 Task: Check the data of single-family homes with price drops in the last 1 year.
Action: Mouse moved to (579, 54)
Screenshot: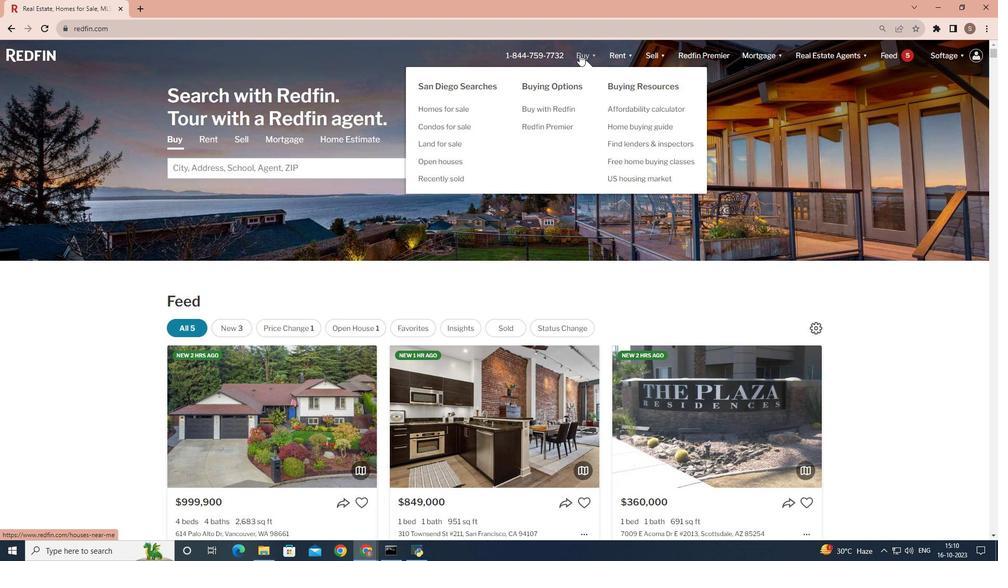 
Action: Mouse pressed left at (579, 54)
Screenshot: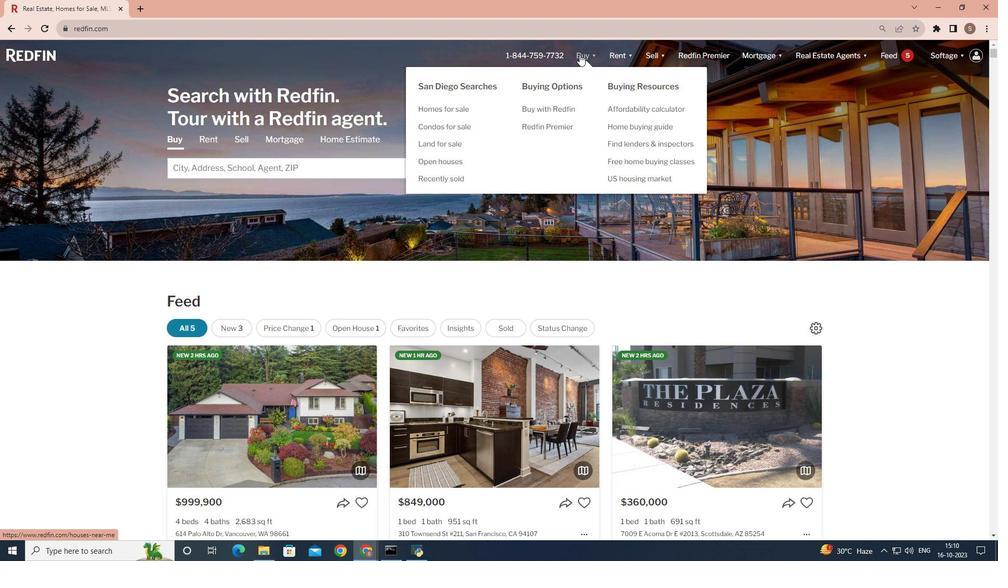 
Action: Mouse moved to (305, 222)
Screenshot: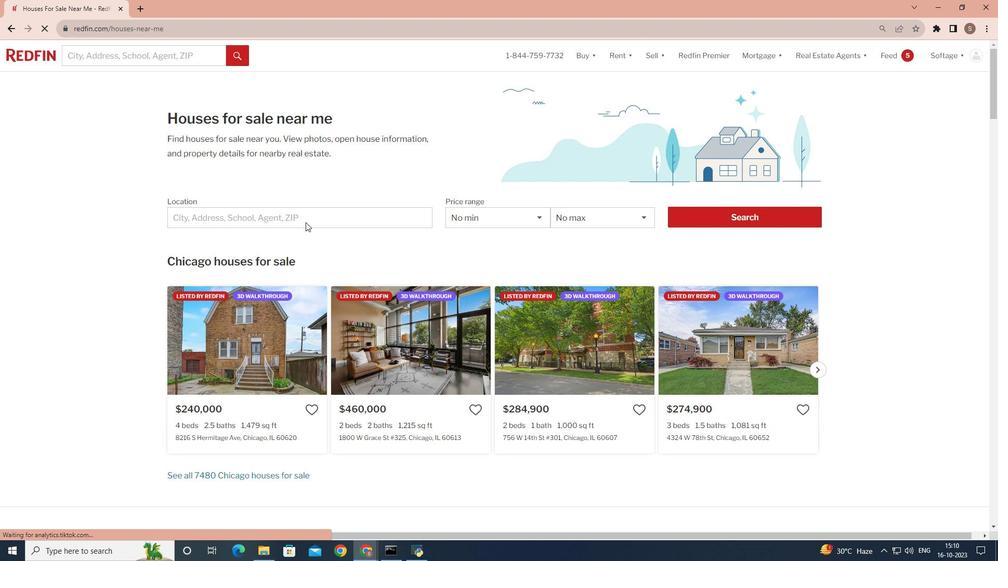 
Action: Mouse pressed left at (305, 222)
Screenshot: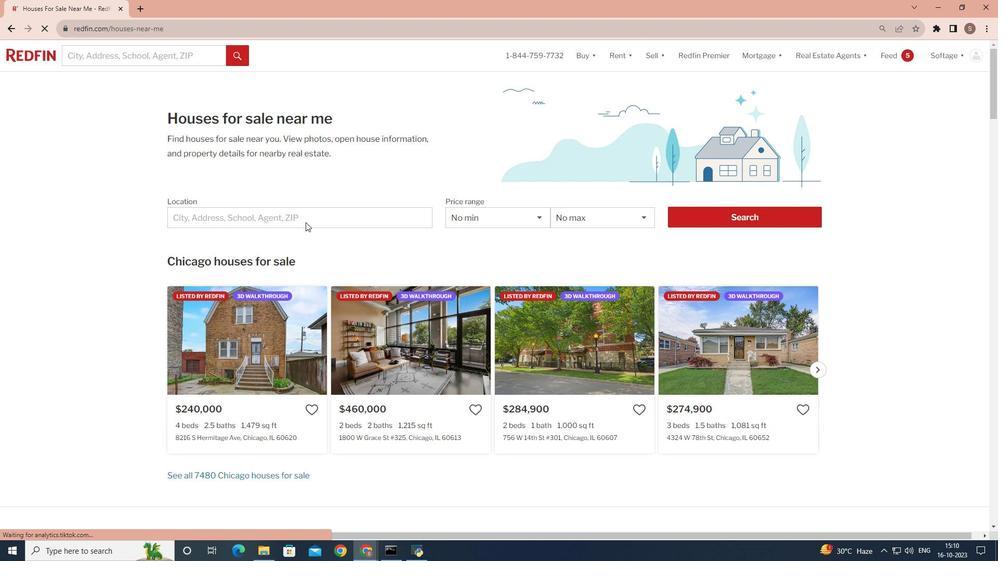 
Action: Mouse moved to (217, 220)
Screenshot: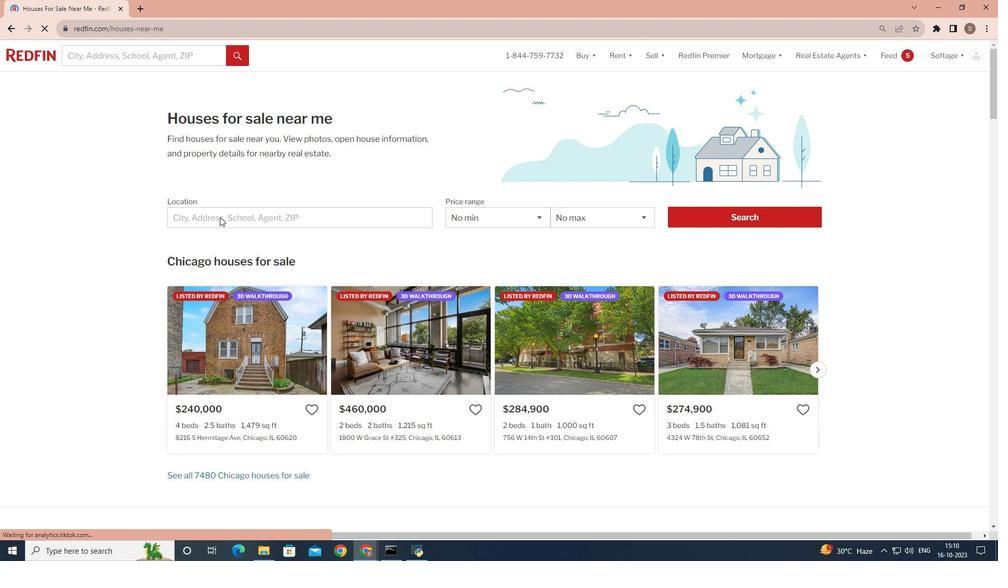 
Action: Mouse pressed left at (217, 220)
Screenshot: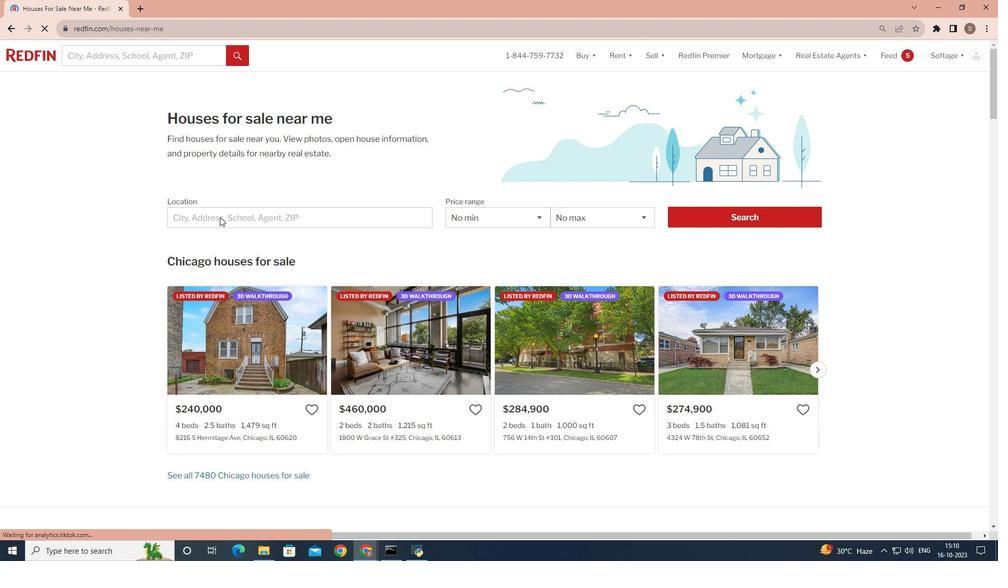 
Action: Mouse moved to (221, 216)
Screenshot: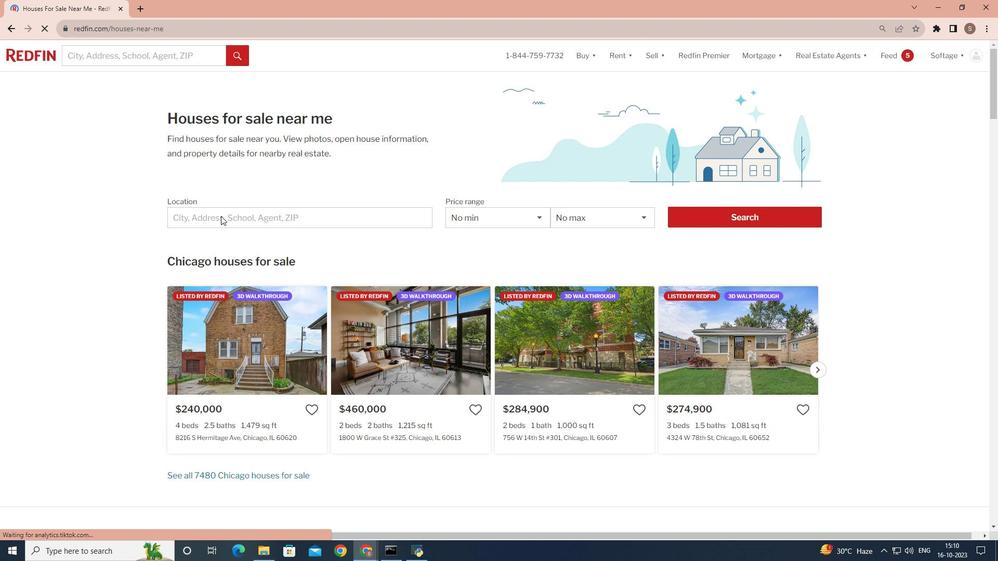 
Action: Mouse pressed left at (221, 216)
Screenshot: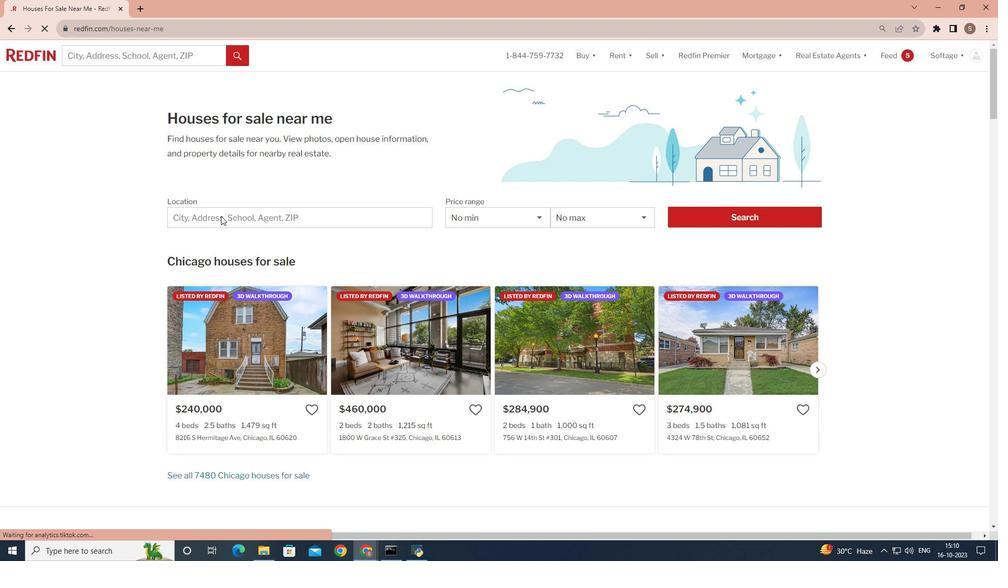 
Action: Mouse moved to (213, 220)
Screenshot: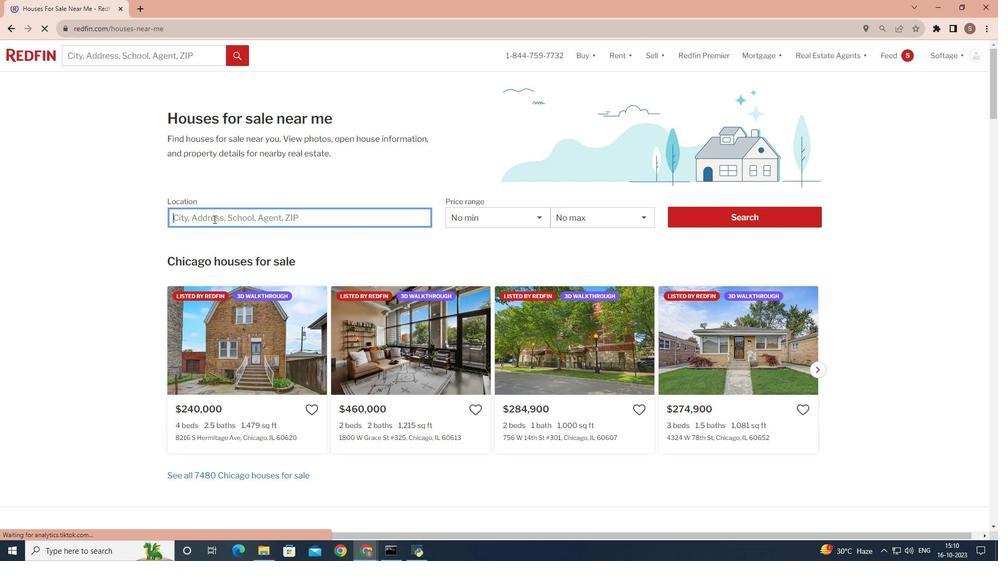 
Action: Key pressed <Key.shift>San<Key.space><Key.shift>Diego
Screenshot: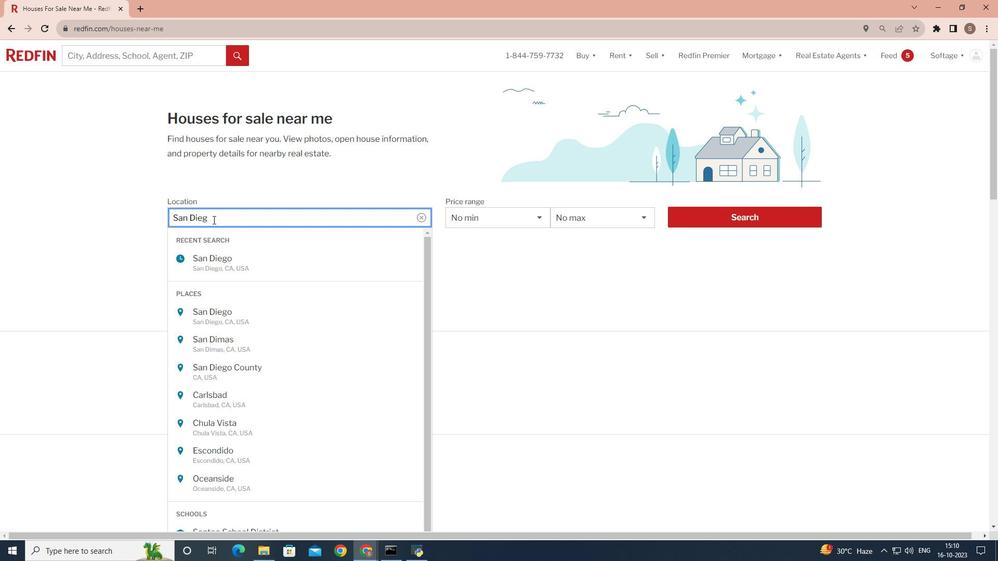 
Action: Mouse moved to (726, 211)
Screenshot: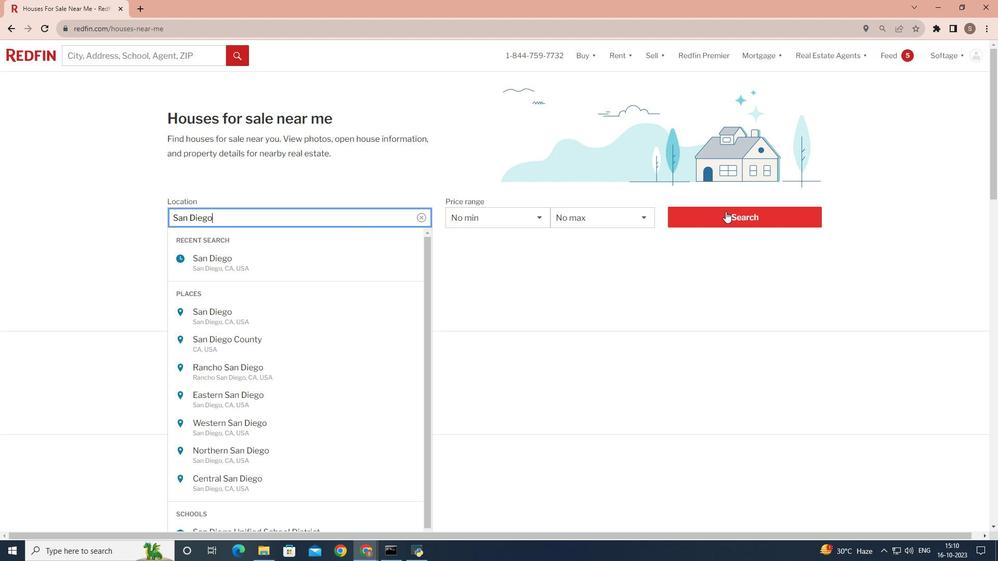 
Action: Mouse pressed left at (726, 211)
Screenshot: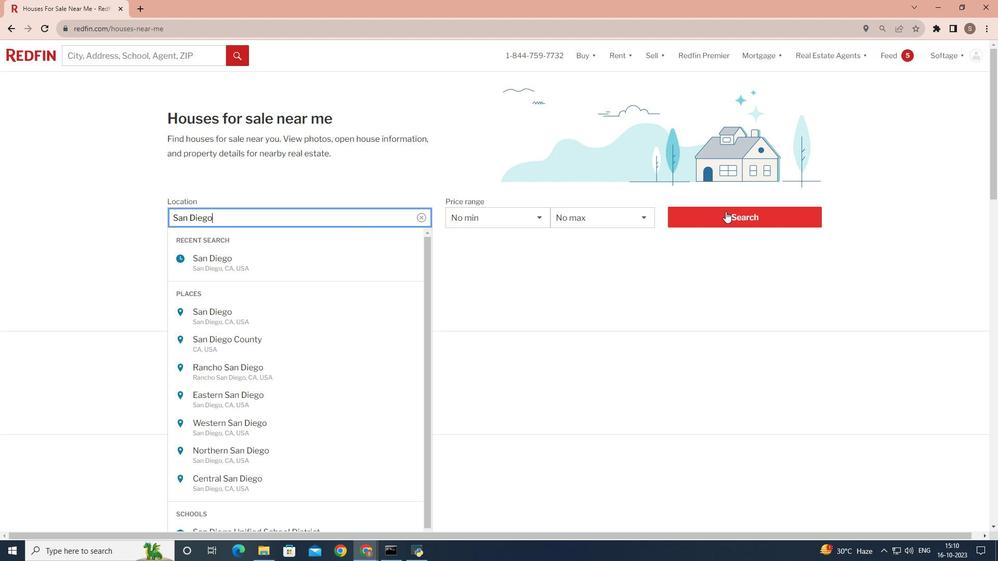 
Action: Mouse pressed left at (726, 211)
Screenshot: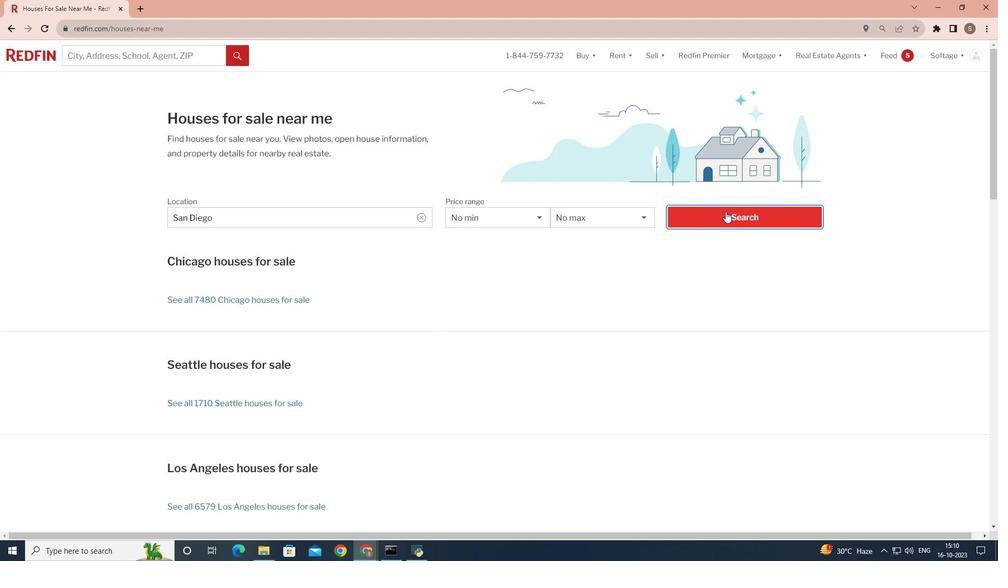 
Action: Mouse moved to (865, 91)
Screenshot: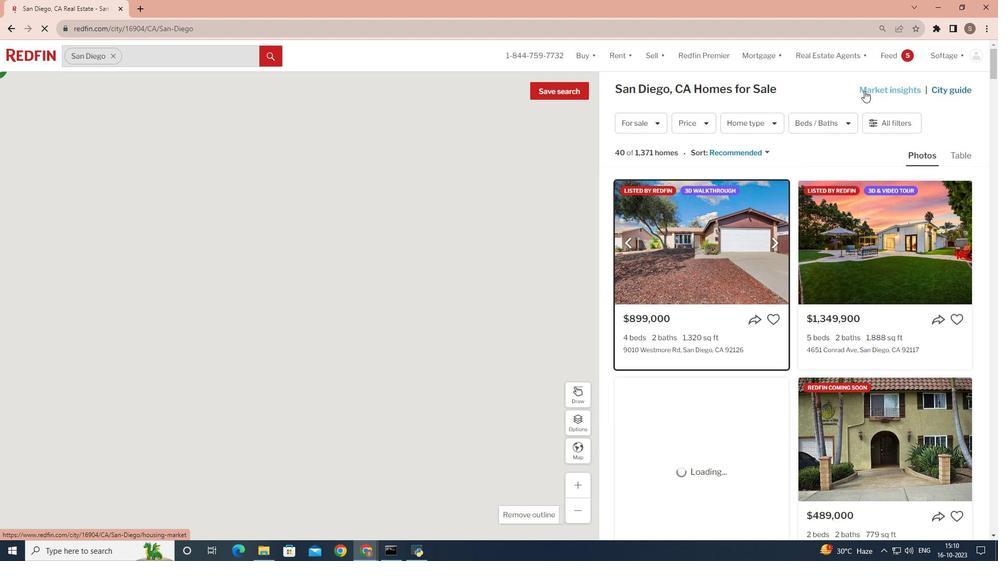 
Action: Mouse pressed left at (865, 91)
Screenshot: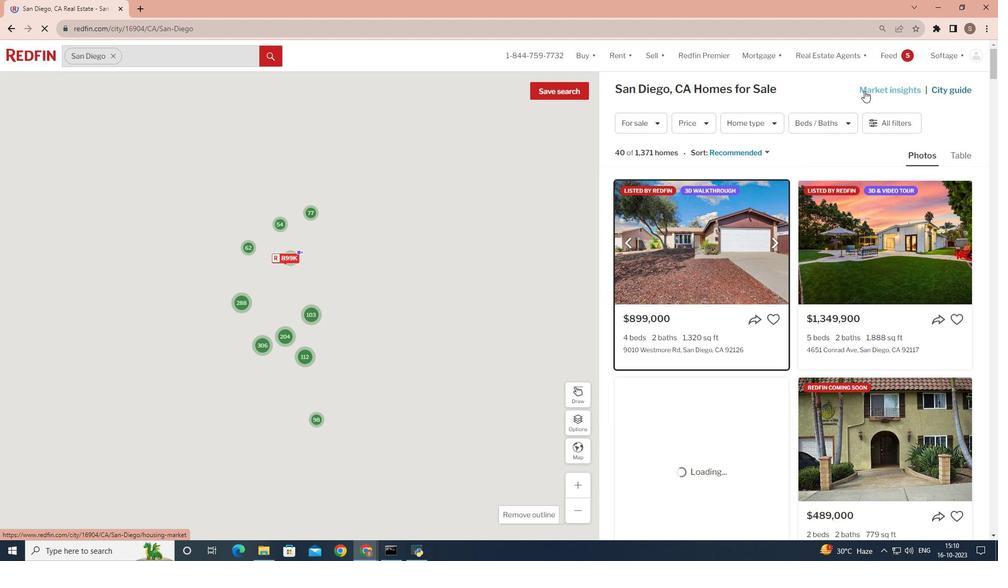 
Action: Mouse moved to (244, 178)
Screenshot: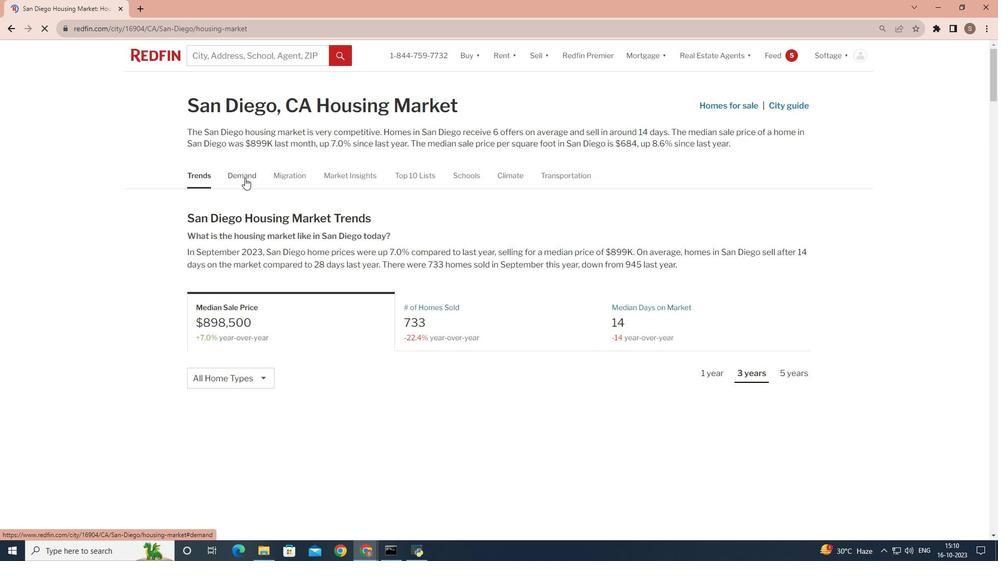 
Action: Mouse pressed left at (244, 178)
Screenshot: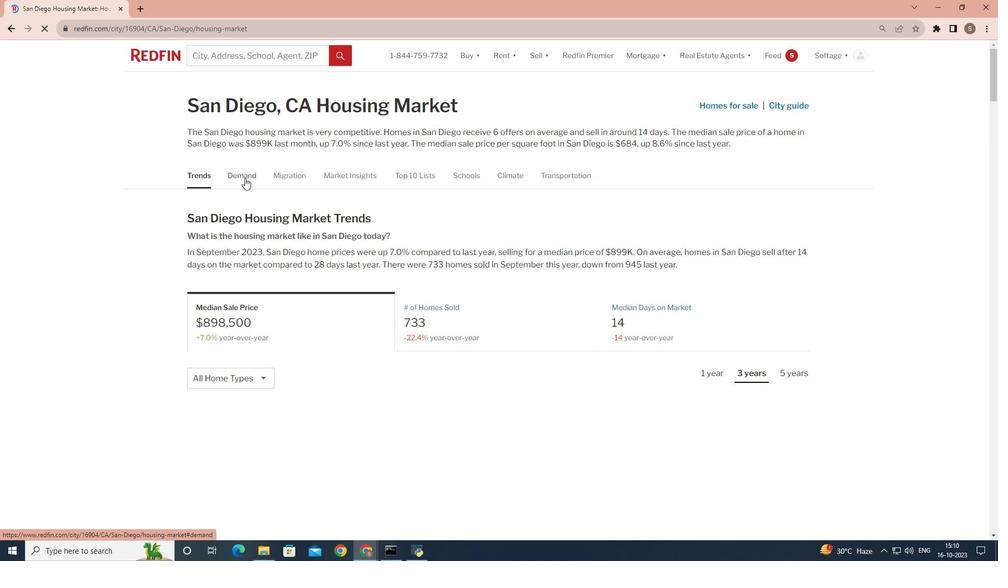 
Action: Mouse moved to (650, 185)
Screenshot: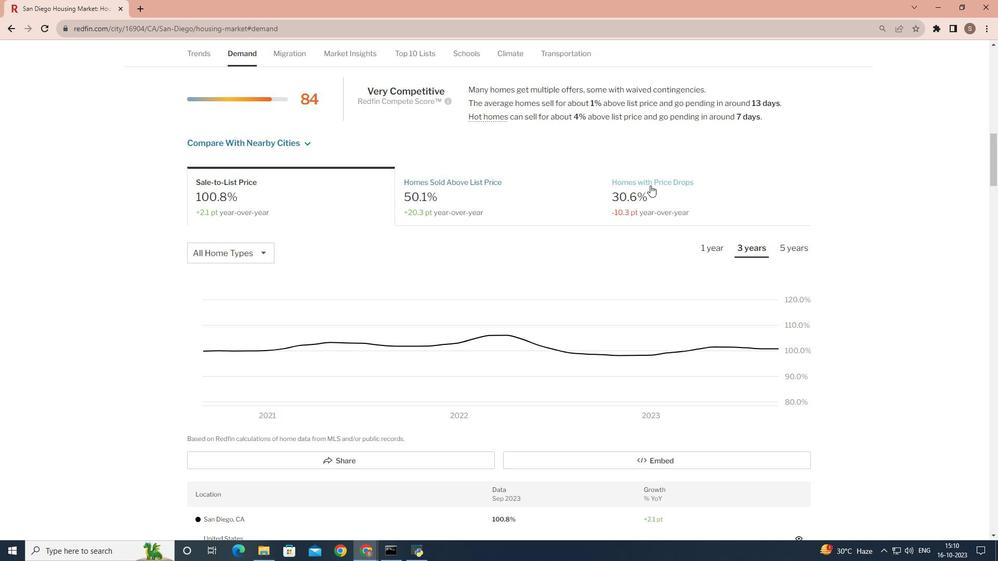 
Action: Mouse pressed left at (650, 185)
Screenshot: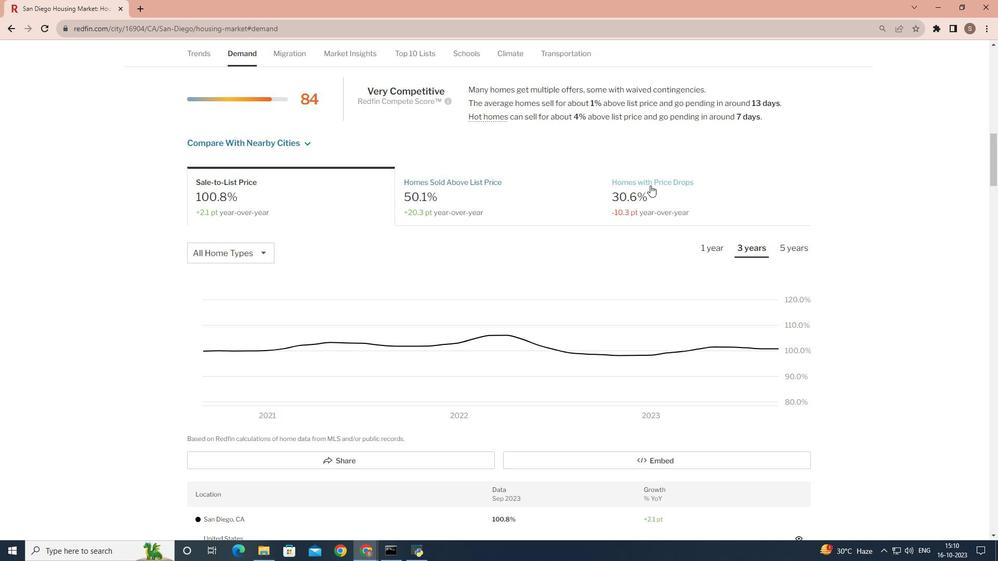 
Action: Mouse moved to (265, 256)
Screenshot: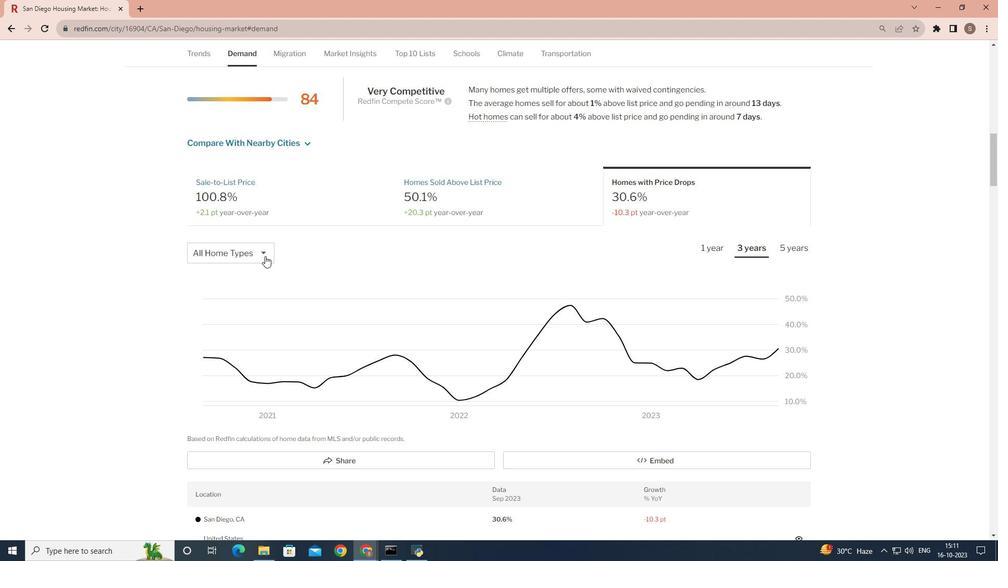 
Action: Mouse pressed left at (265, 256)
Screenshot: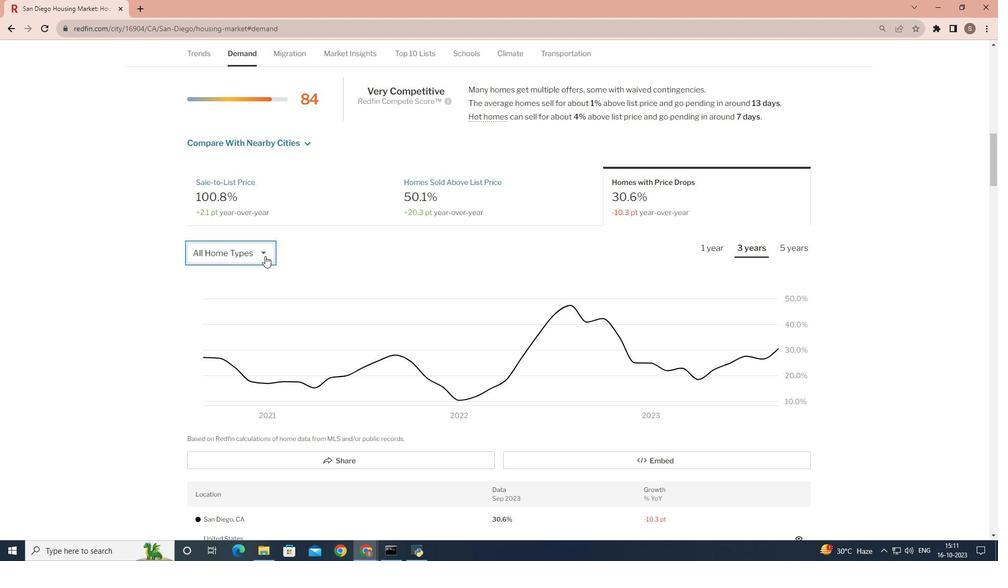 
Action: Mouse moved to (245, 292)
Screenshot: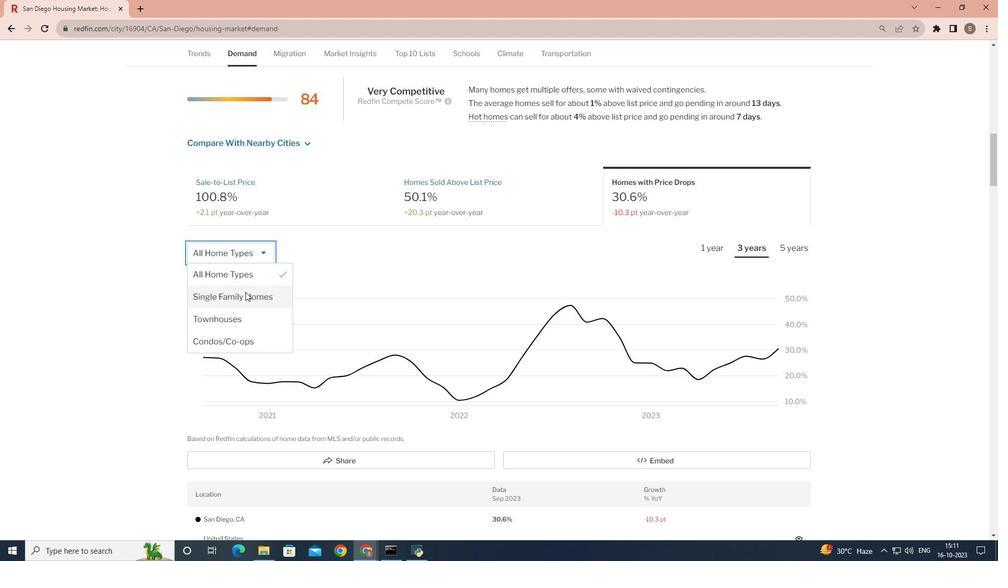 
Action: Mouse pressed left at (245, 292)
Screenshot: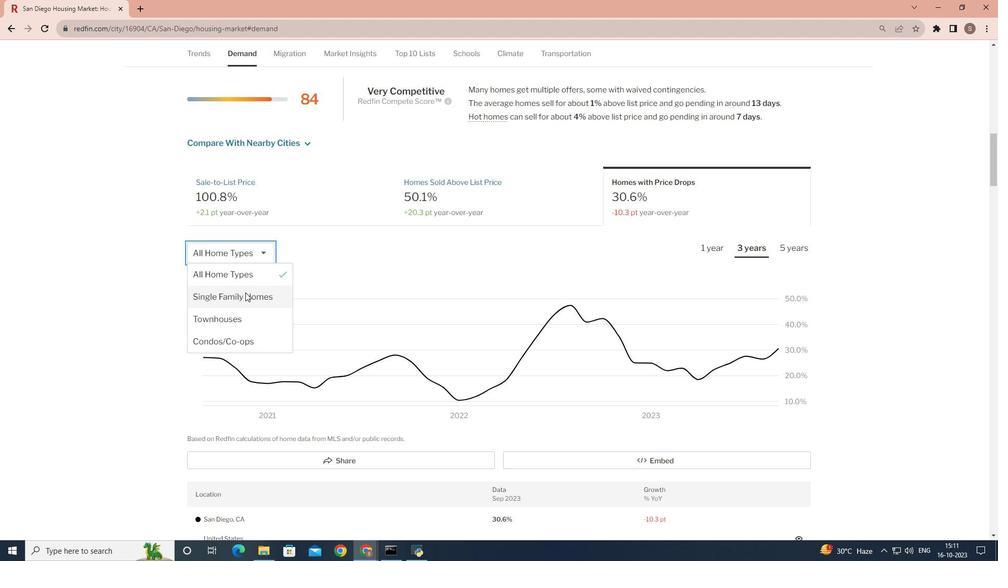 
Action: Mouse moved to (721, 244)
Screenshot: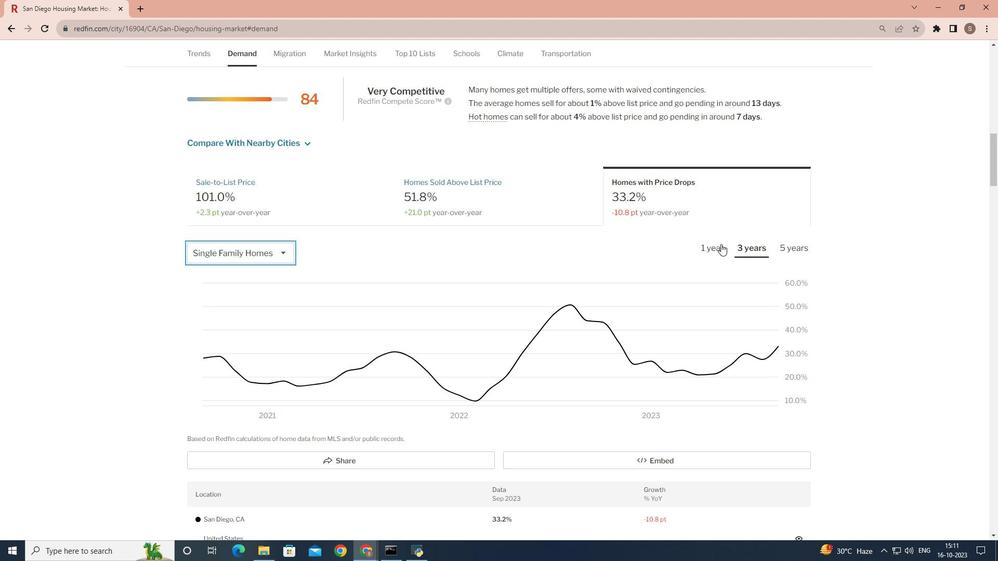 
Action: Mouse pressed left at (721, 244)
Screenshot: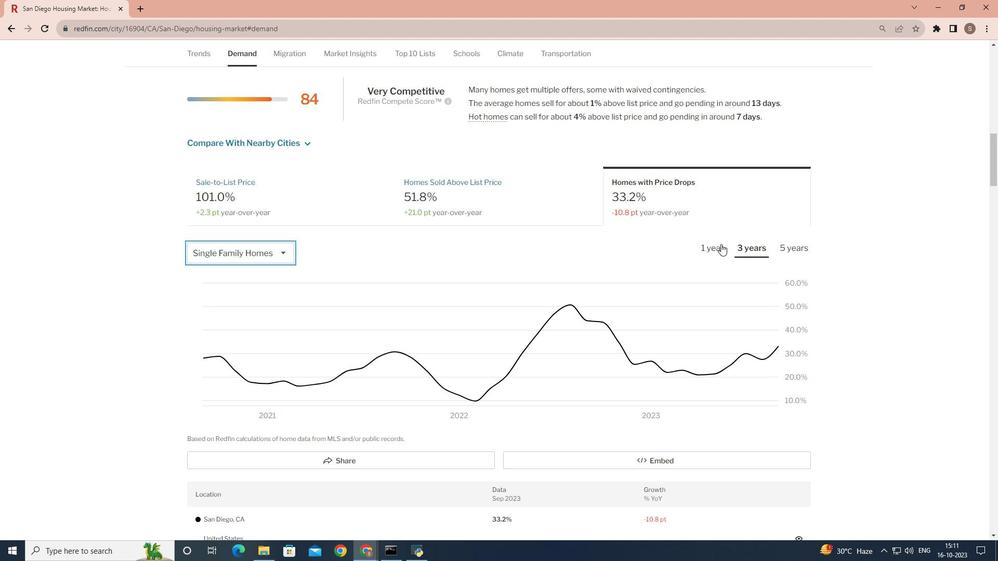 
